 Task: Invite Team Member Softage.1@softage.net to Workspace Digital Product Management. Invite Team Member Softage.2@softage.net to Workspace Digital Product Management. Invite Team Member Softage.3@softage.net to Workspace Digital Product Management. Invite Team Member Softage.4@softage.net to Workspace Digital Product Management
Action: Mouse moved to (709, 90)
Screenshot: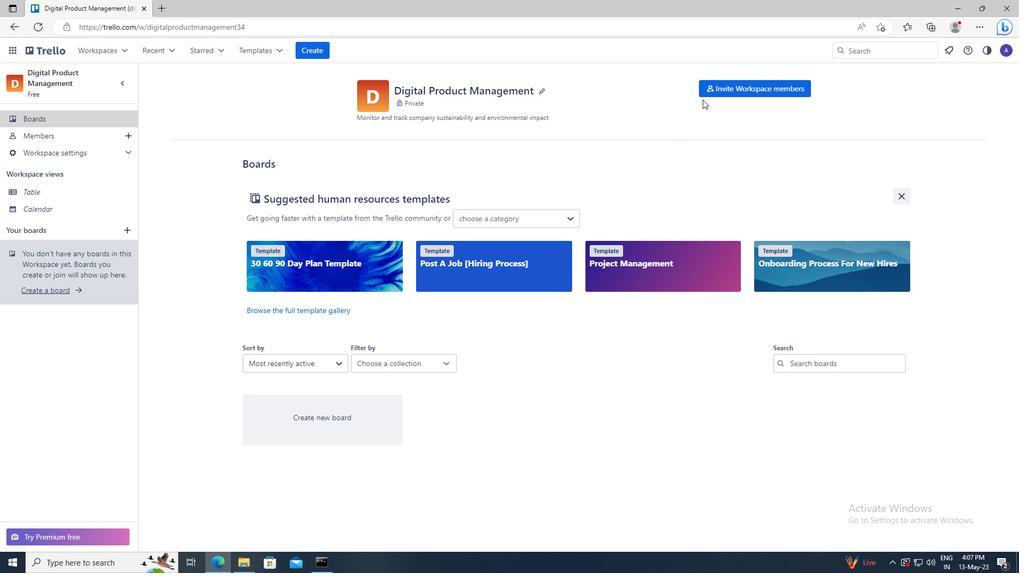 
Action: Mouse pressed left at (709, 90)
Screenshot: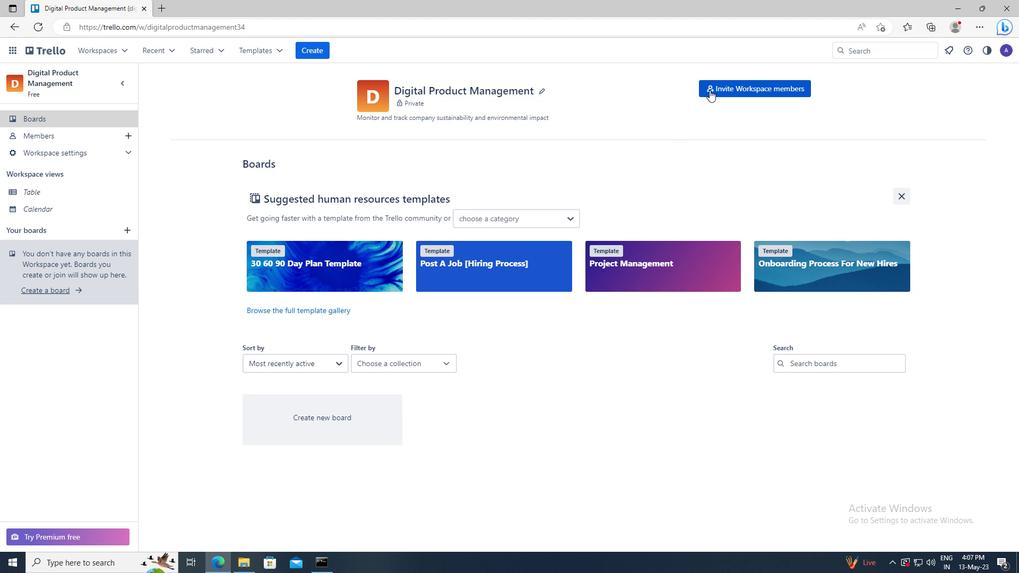 
Action: Mouse moved to (401, 290)
Screenshot: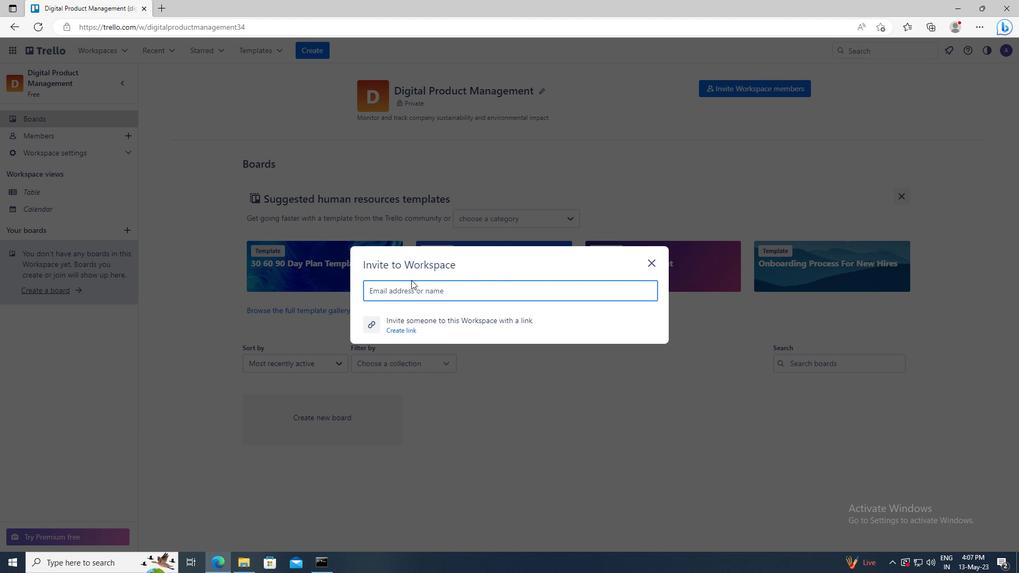 
Action: Mouse pressed left at (401, 290)
Screenshot: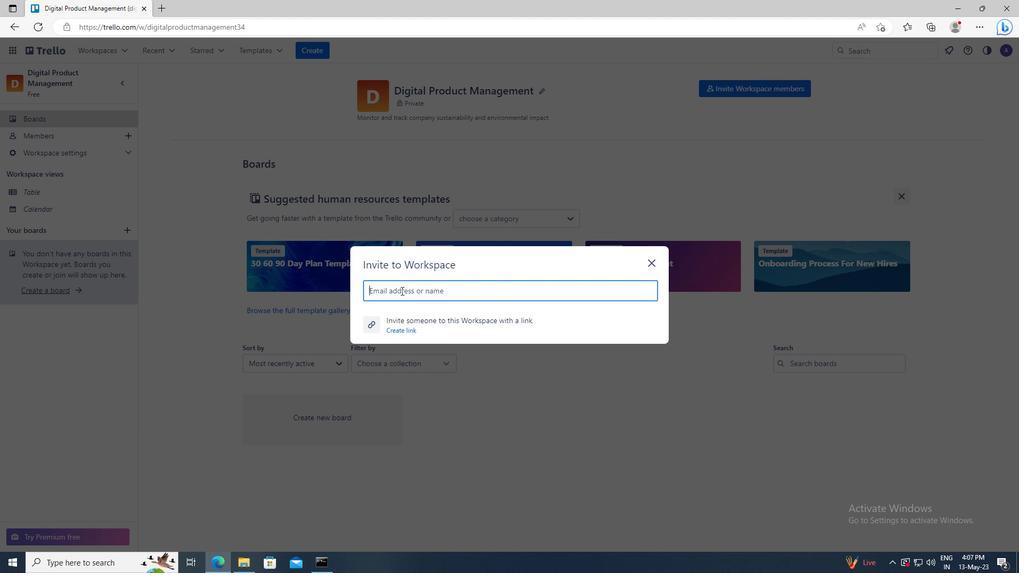 
Action: Key pressed <Key.shift>SOFTAGE.1<Key.shift>@SOFTAGE.NET
Screenshot: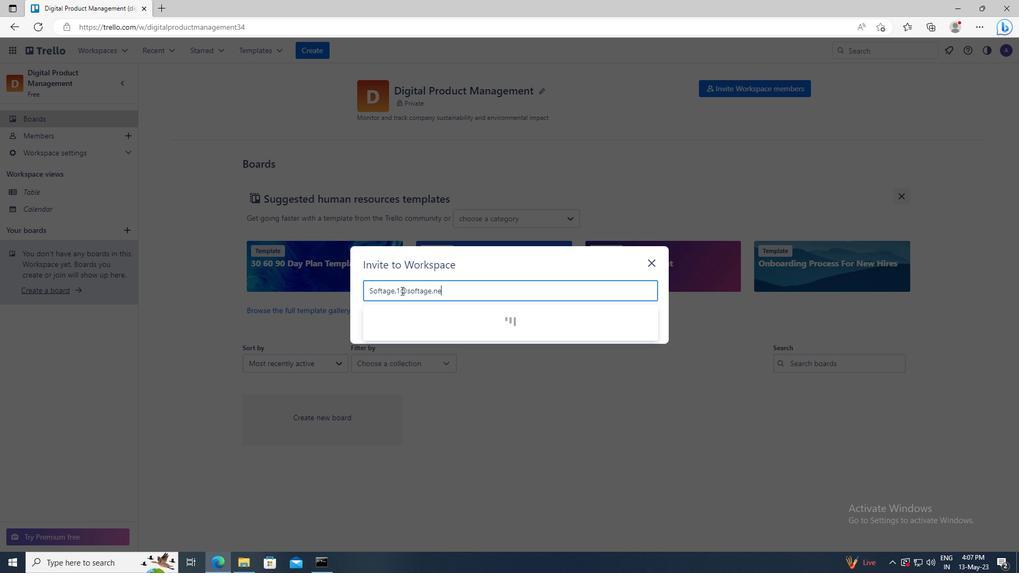 
Action: Mouse moved to (401, 321)
Screenshot: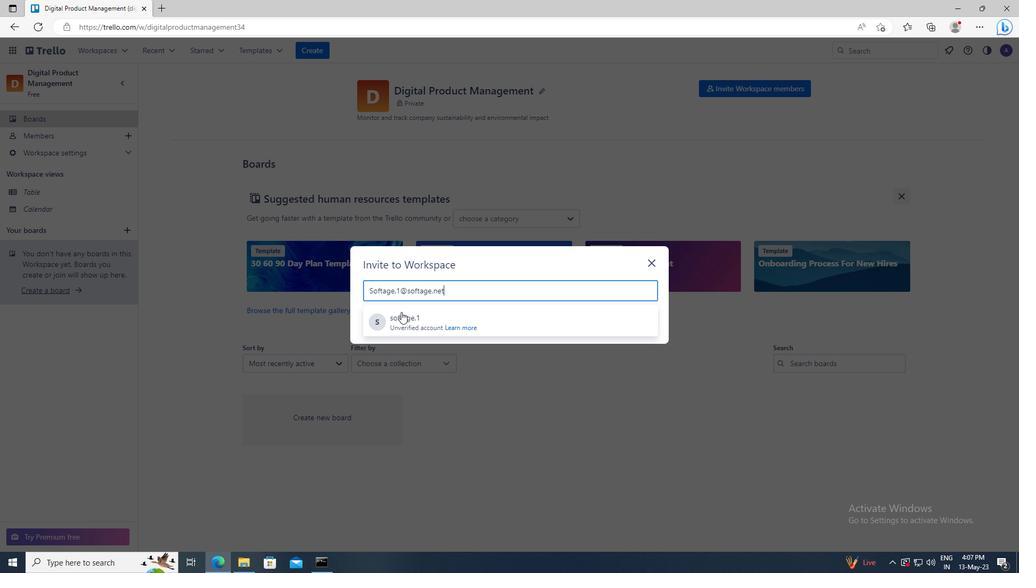 
Action: Mouse pressed left at (401, 321)
Screenshot: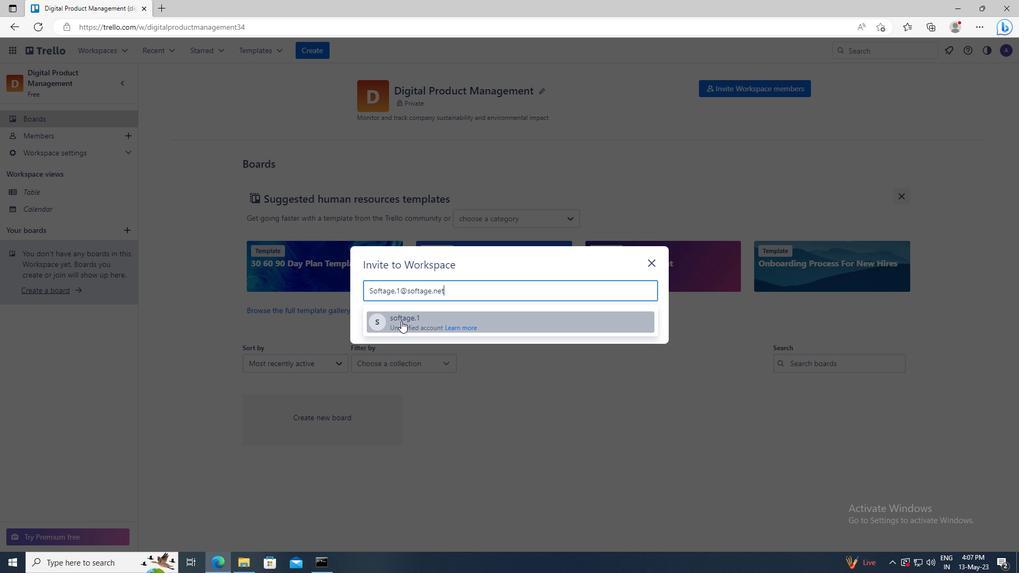 
Action: Mouse moved to (621, 269)
Screenshot: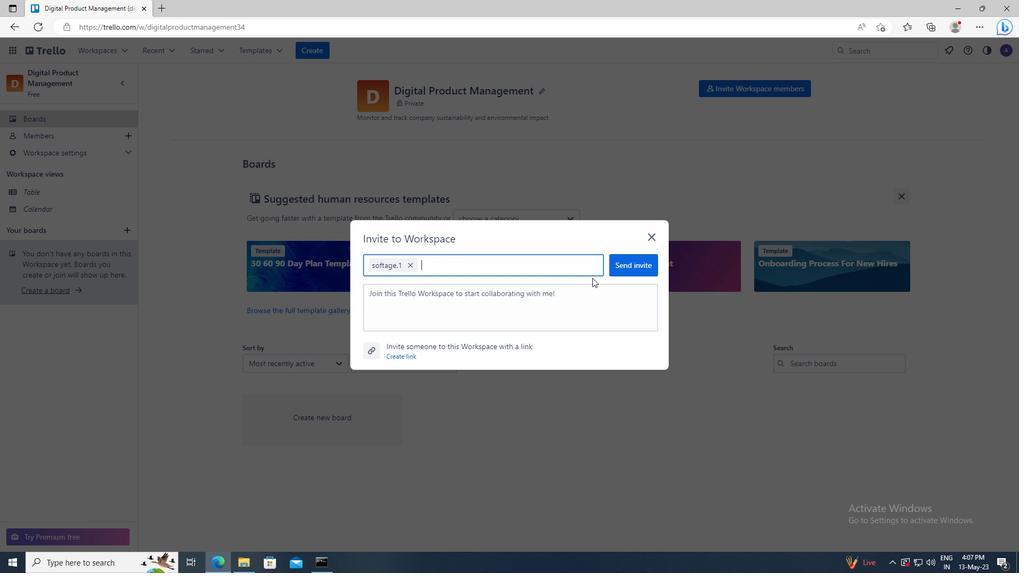 
Action: Mouse pressed left at (621, 269)
Screenshot: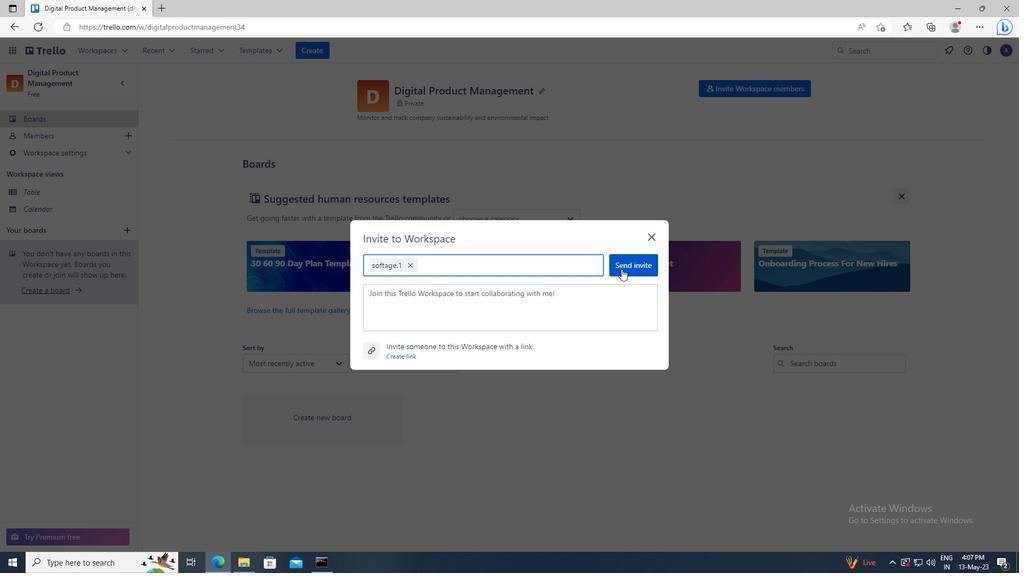 
Action: Mouse moved to (722, 90)
Screenshot: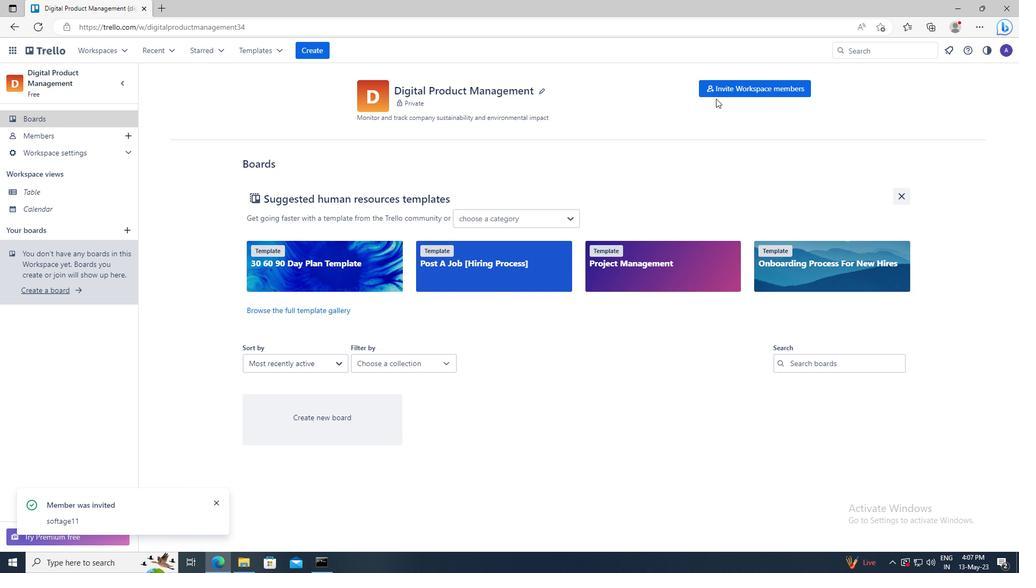 
Action: Mouse pressed left at (722, 90)
Screenshot: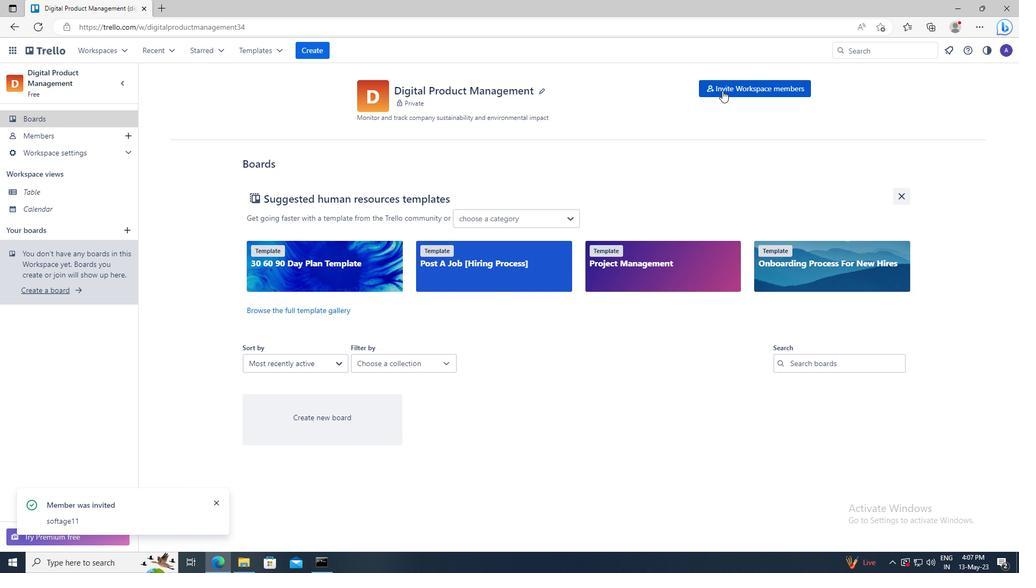 
Action: Mouse moved to (424, 291)
Screenshot: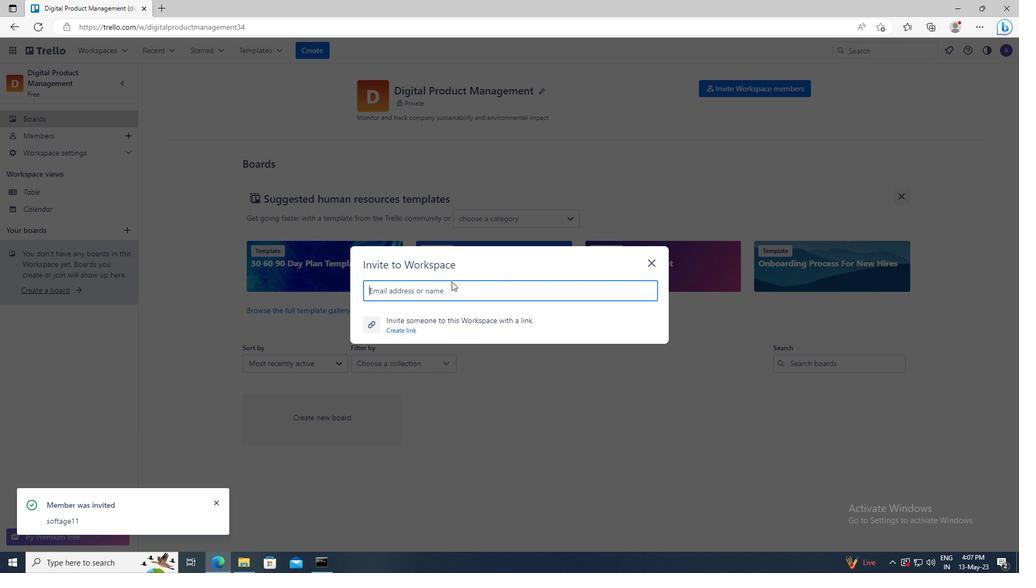 
Action: Mouse pressed left at (424, 291)
Screenshot: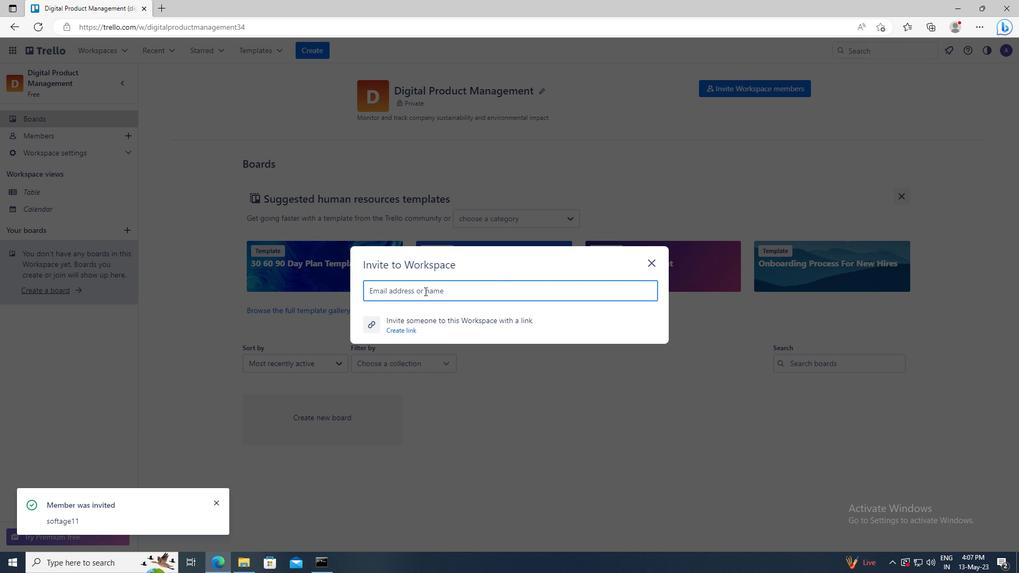 
Action: Key pressed <Key.shift>SOFTAGE.2<Key.shift>@SOFTAGE.NET
Screenshot: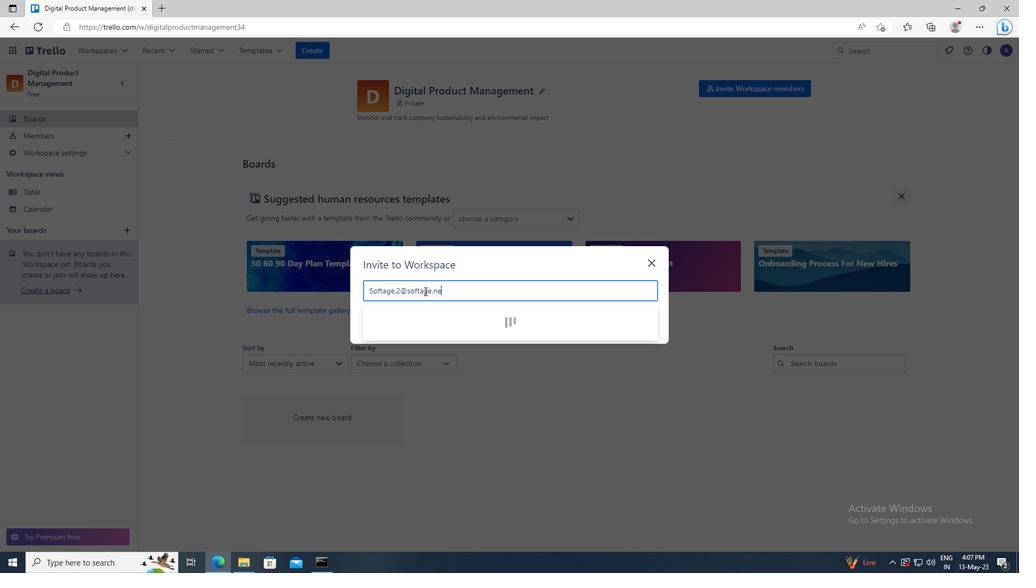 
Action: Mouse moved to (423, 325)
Screenshot: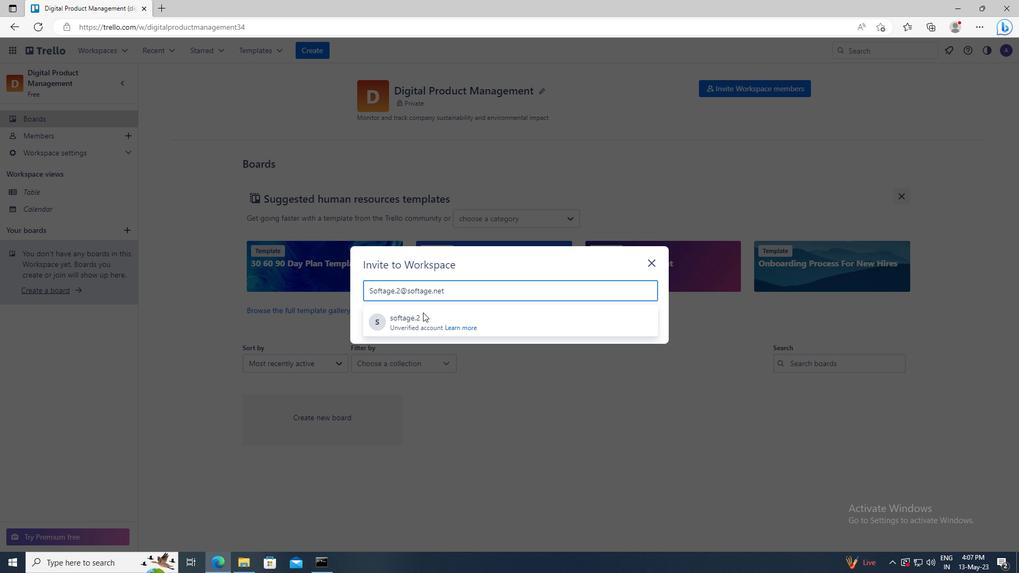 
Action: Mouse pressed left at (423, 325)
Screenshot: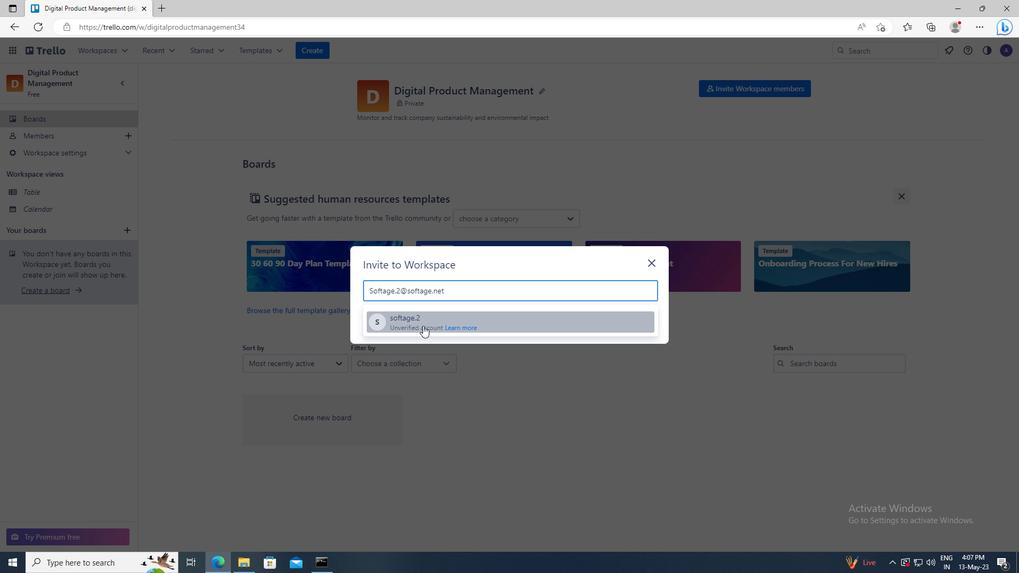 
Action: Mouse moved to (623, 270)
Screenshot: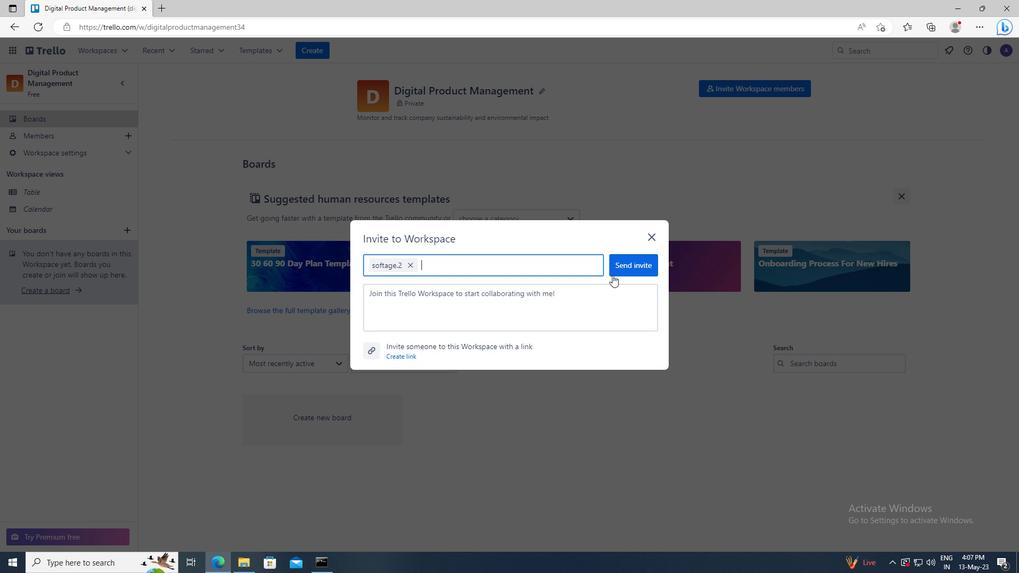 
Action: Mouse pressed left at (623, 270)
Screenshot: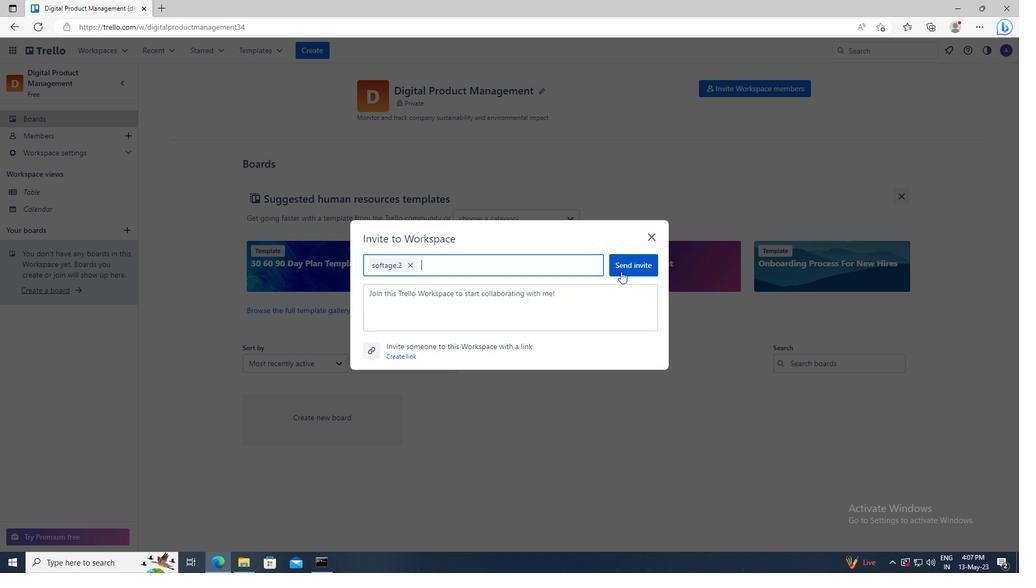 
Action: Mouse moved to (720, 92)
Screenshot: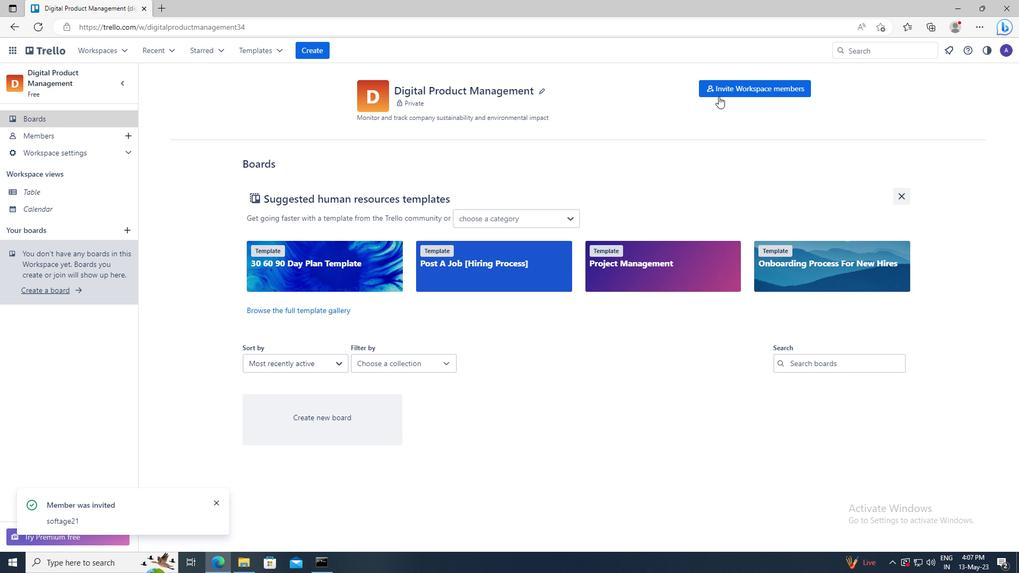 
Action: Mouse pressed left at (720, 92)
Screenshot: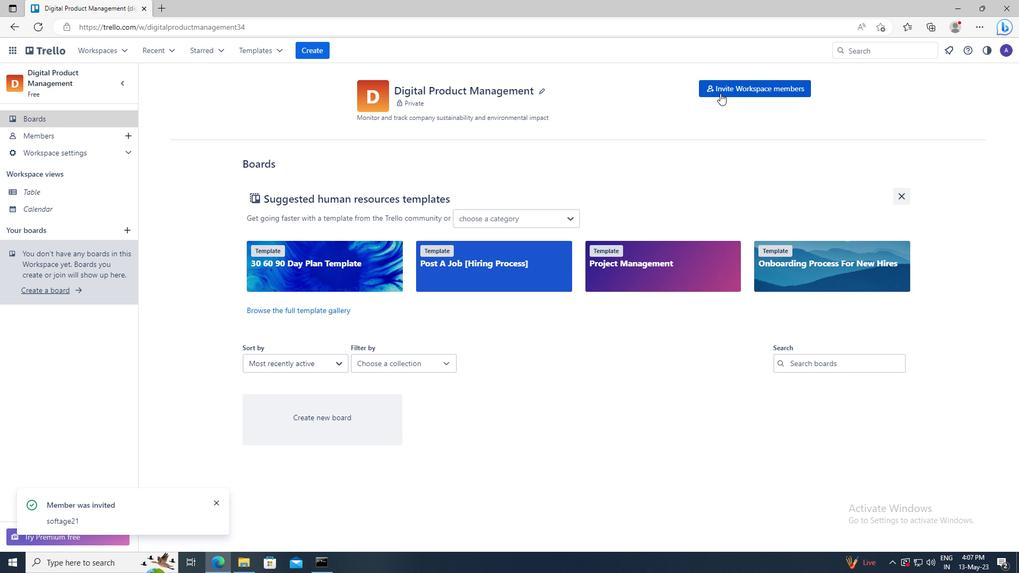 
Action: Mouse moved to (440, 297)
Screenshot: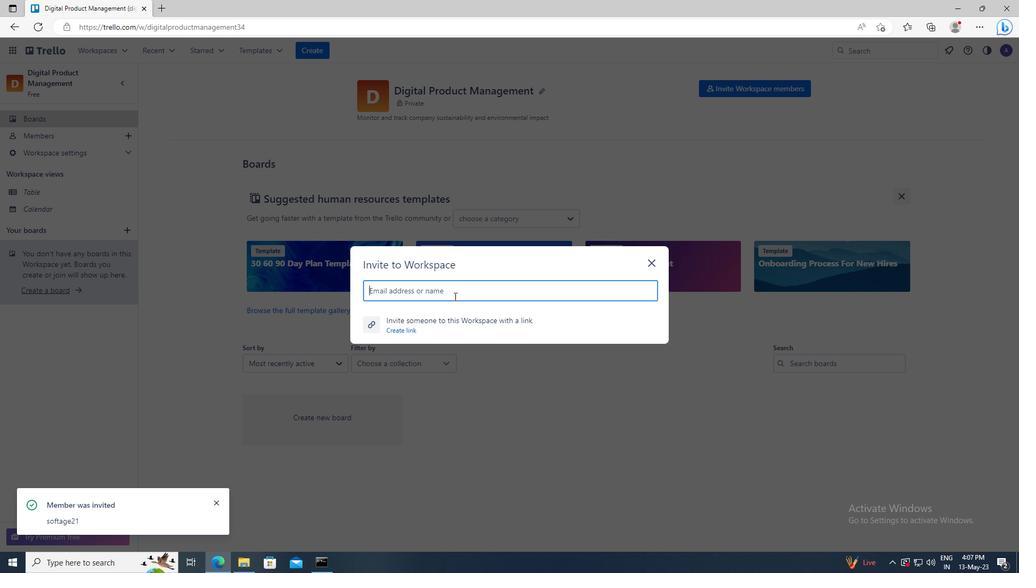 
Action: Mouse pressed left at (440, 297)
Screenshot: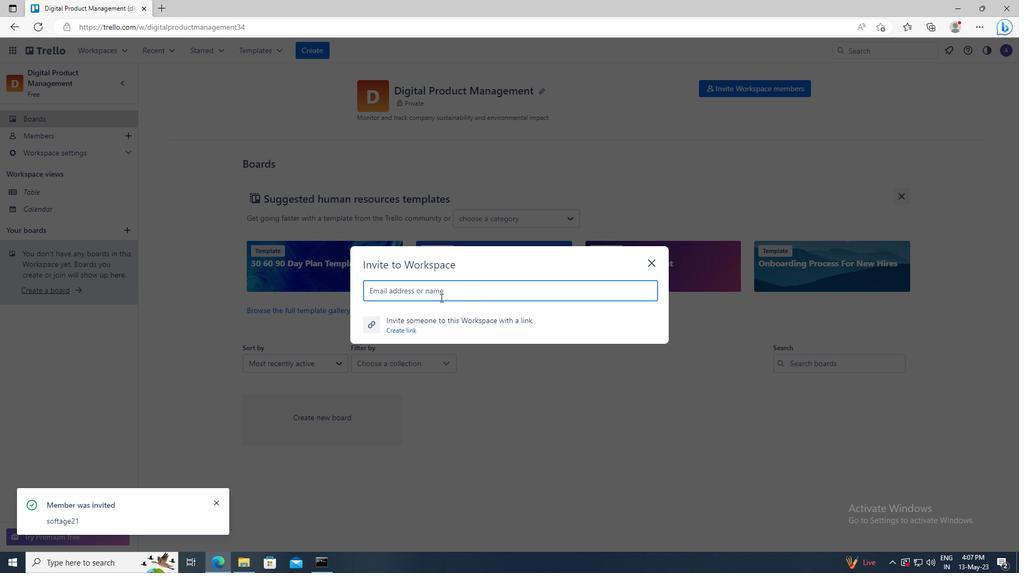 
Action: Key pressed <Key.shift>SOFTAGE.3<Key.shift>@SOFTAGE.NET
Screenshot: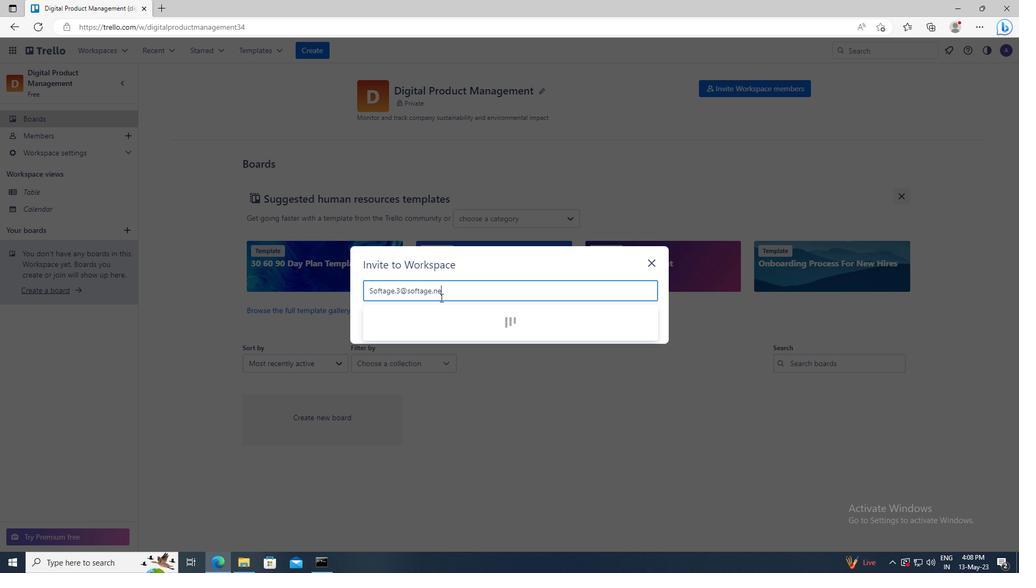 
Action: Mouse moved to (442, 314)
Screenshot: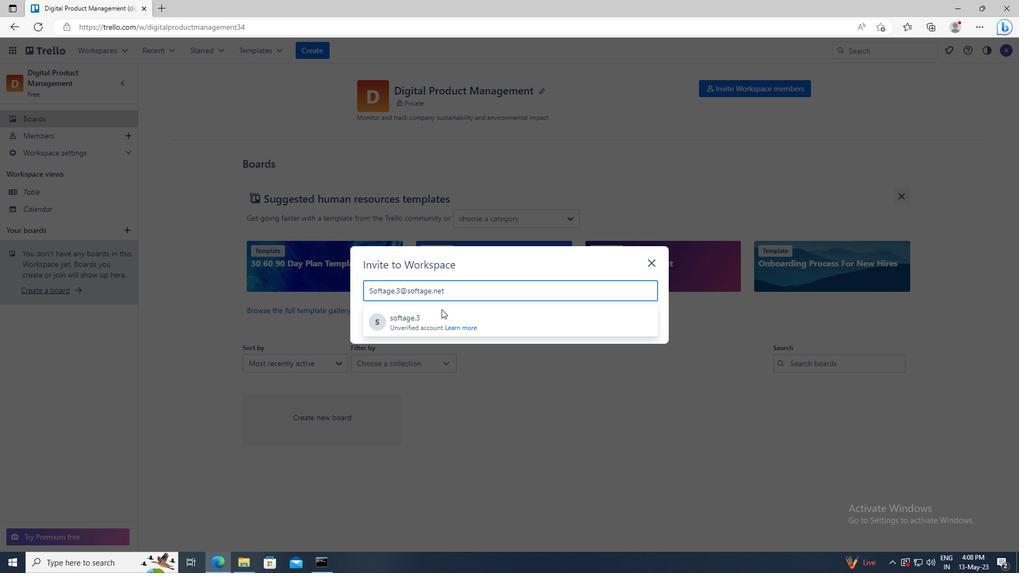 
Action: Mouse pressed left at (442, 314)
Screenshot: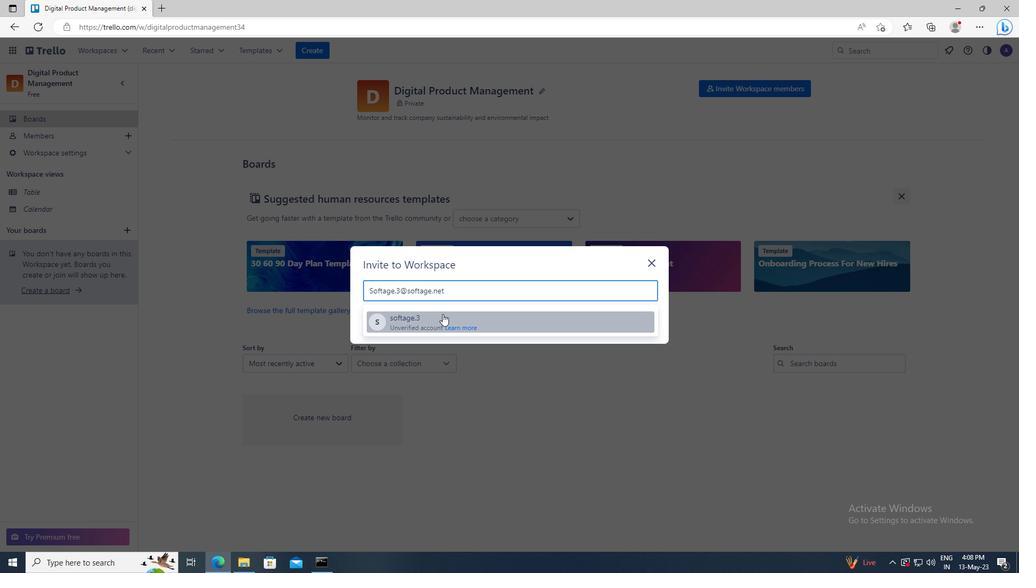 
Action: Mouse moved to (615, 267)
Screenshot: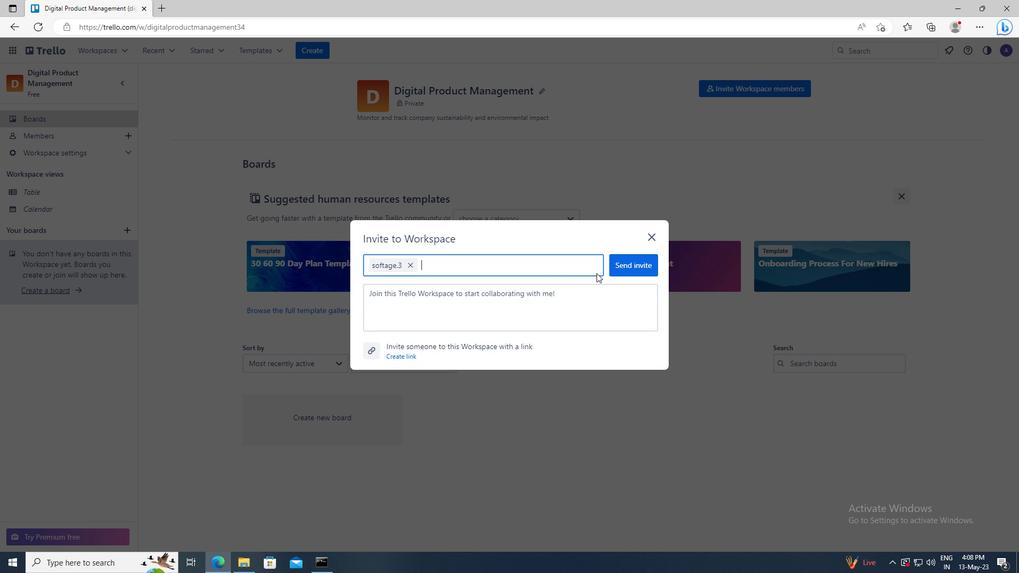 
Action: Mouse pressed left at (615, 267)
Screenshot: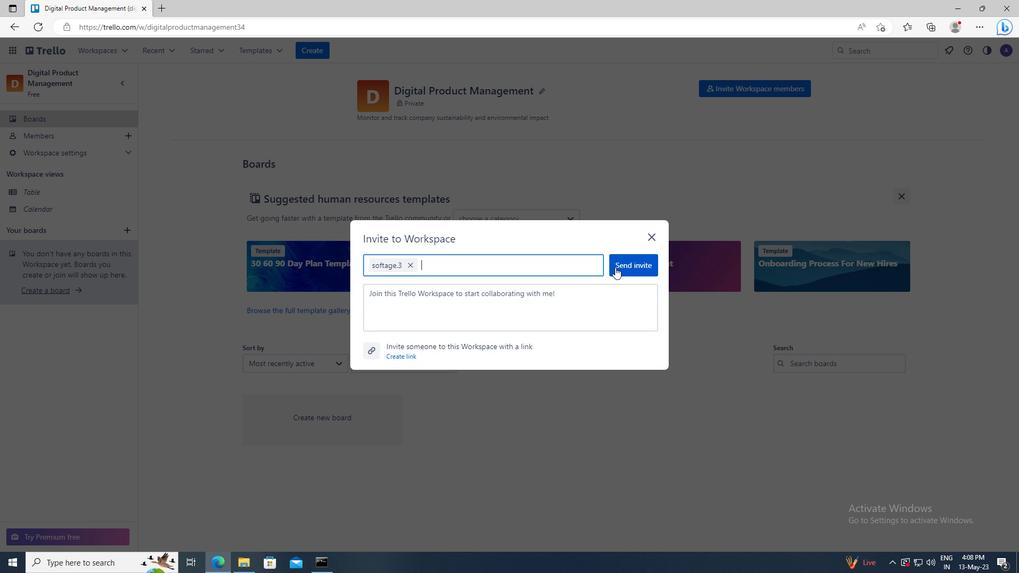 
Action: Mouse moved to (749, 89)
Screenshot: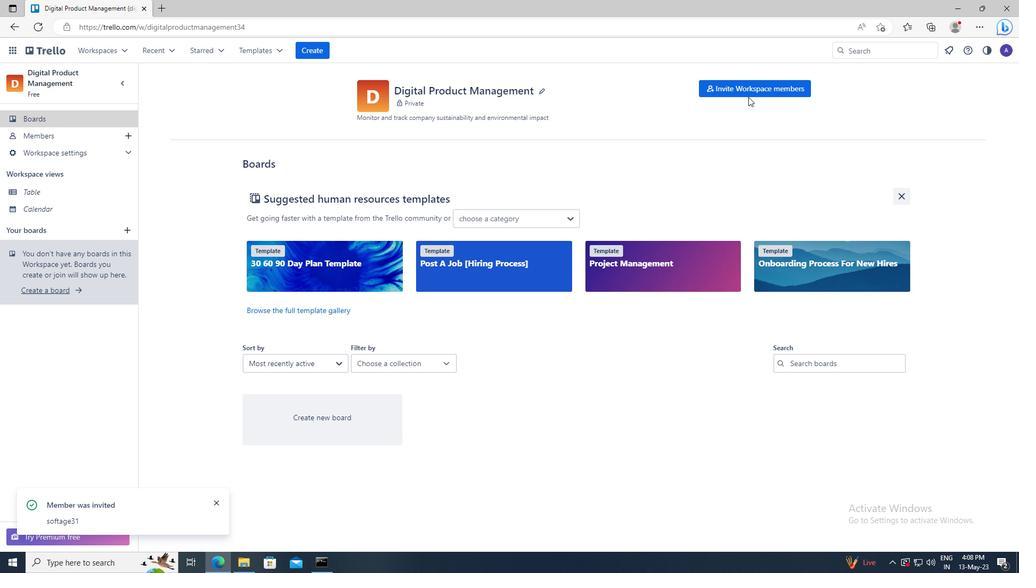 
Action: Mouse pressed left at (749, 89)
Screenshot: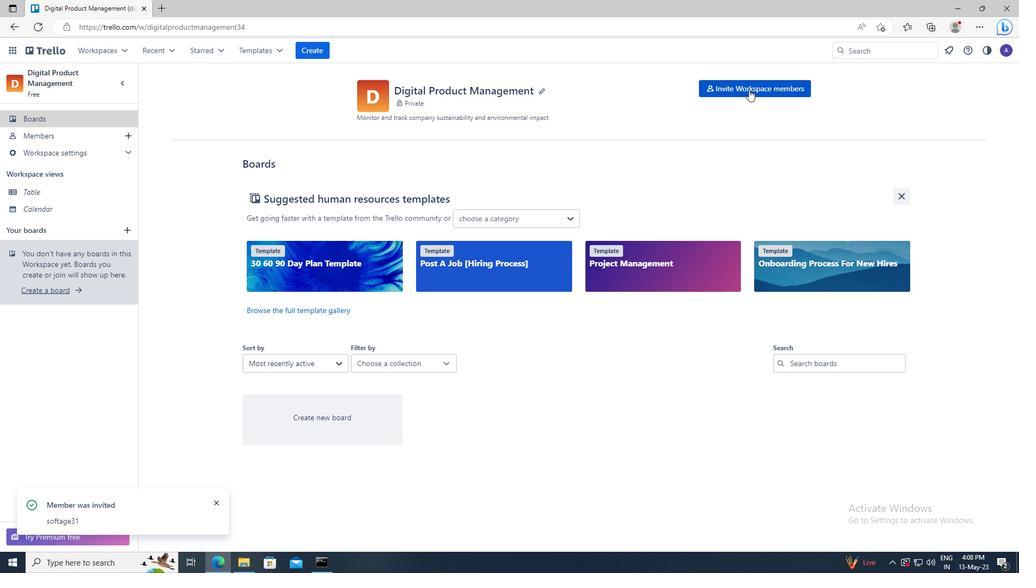 
Action: Mouse moved to (452, 293)
Screenshot: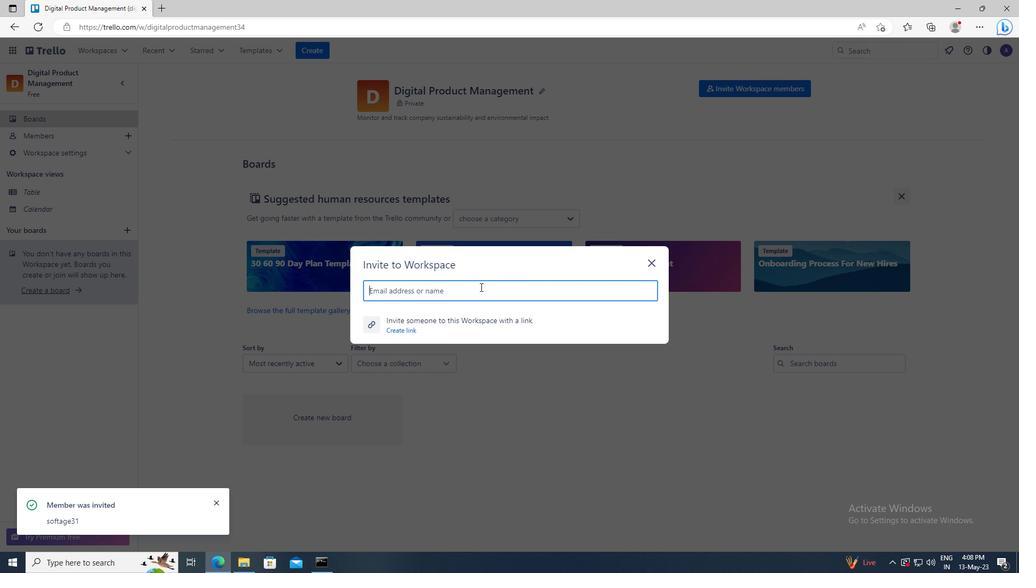 
Action: Mouse pressed left at (452, 293)
Screenshot: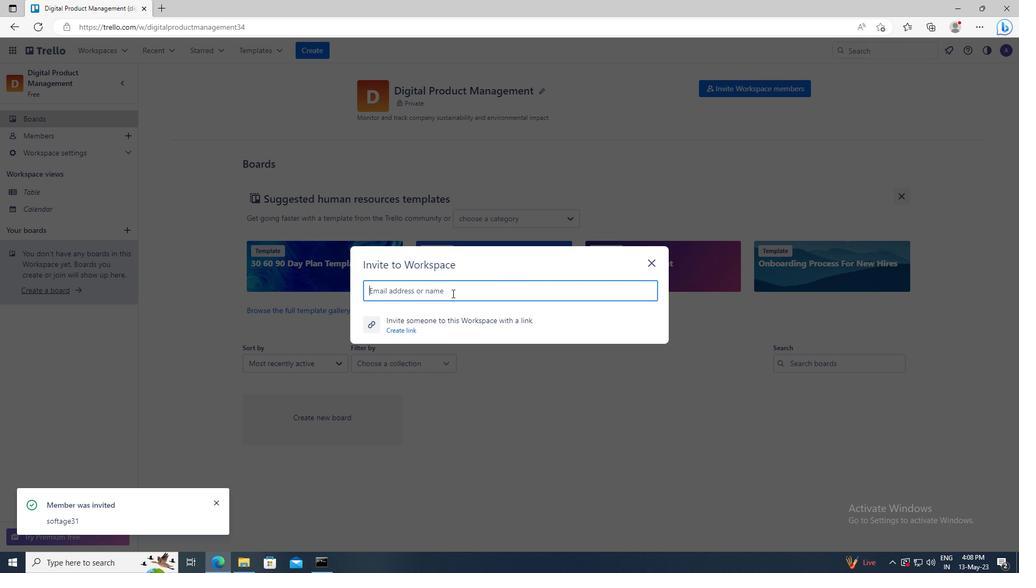 
Action: Key pressed <Key.shift>SOFTAGE.4<Key.shift>@SOFTAGE.NET
Screenshot: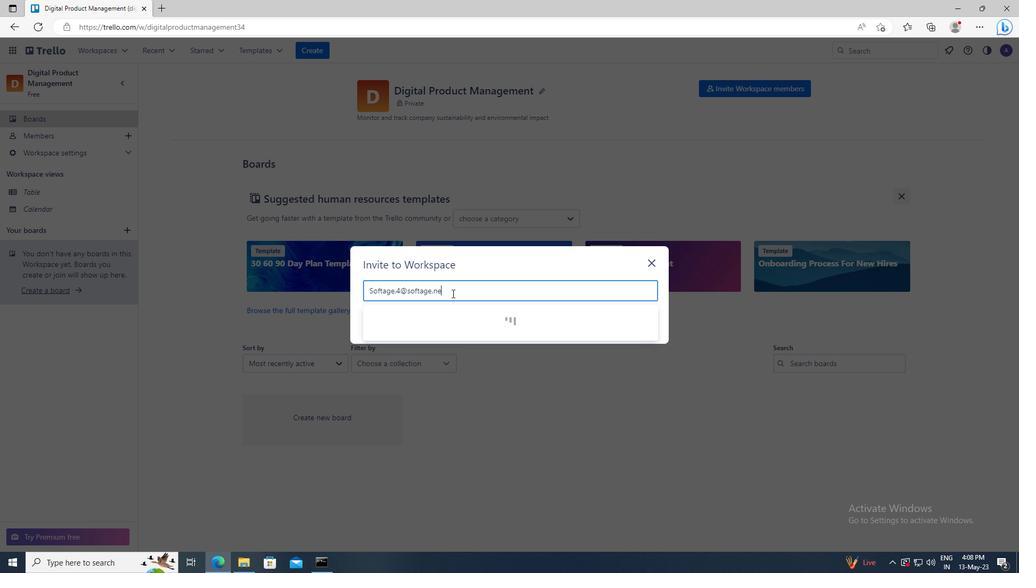 
Action: Mouse moved to (452, 316)
Screenshot: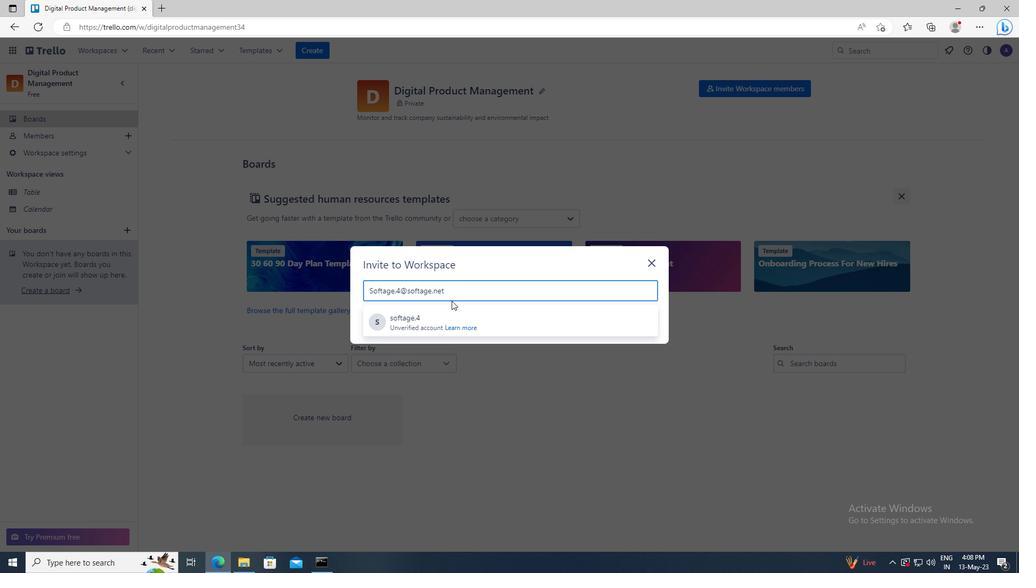 
Action: Mouse pressed left at (452, 316)
Screenshot: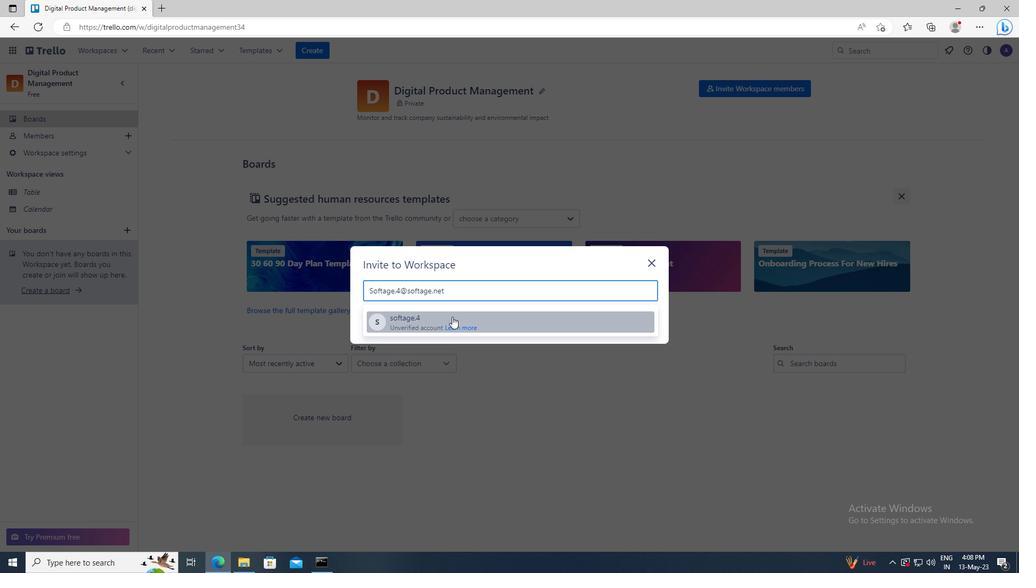 
Action: Mouse moved to (624, 270)
Screenshot: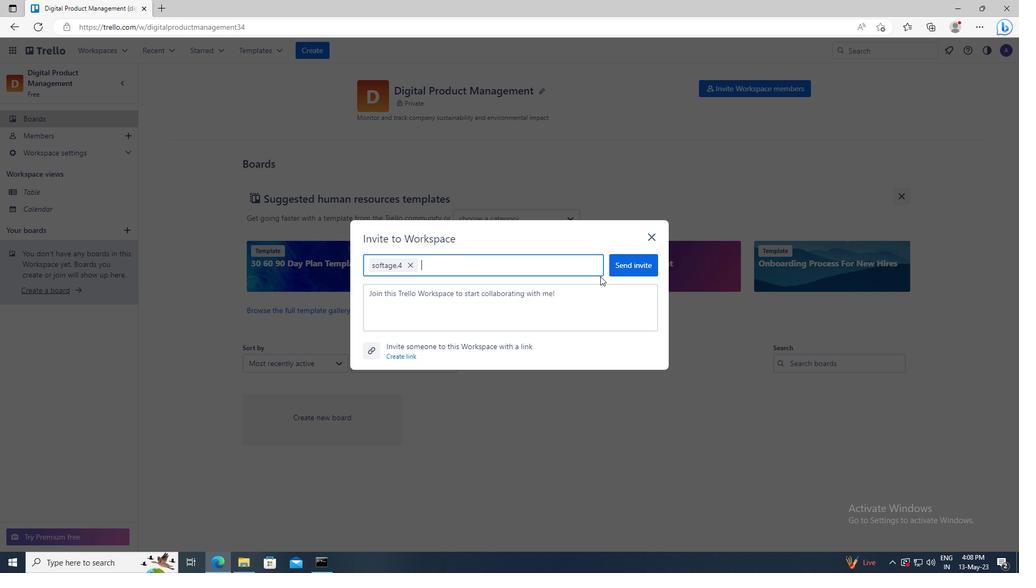 
Action: Mouse pressed left at (624, 270)
Screenshot: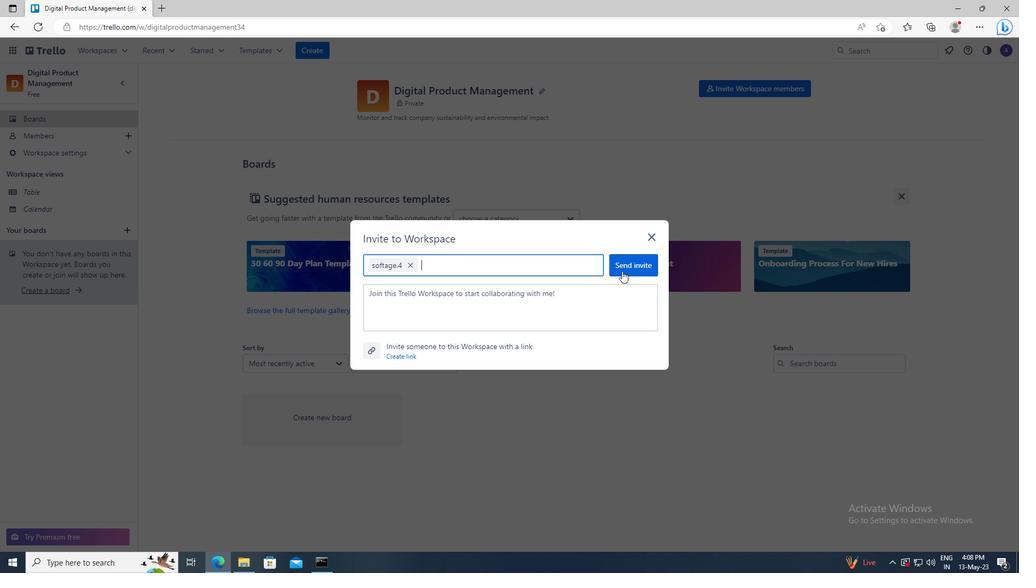 
